 Task: Open a new untitled text file.
Action: Mouse moved to (840, 139)
Screenshot: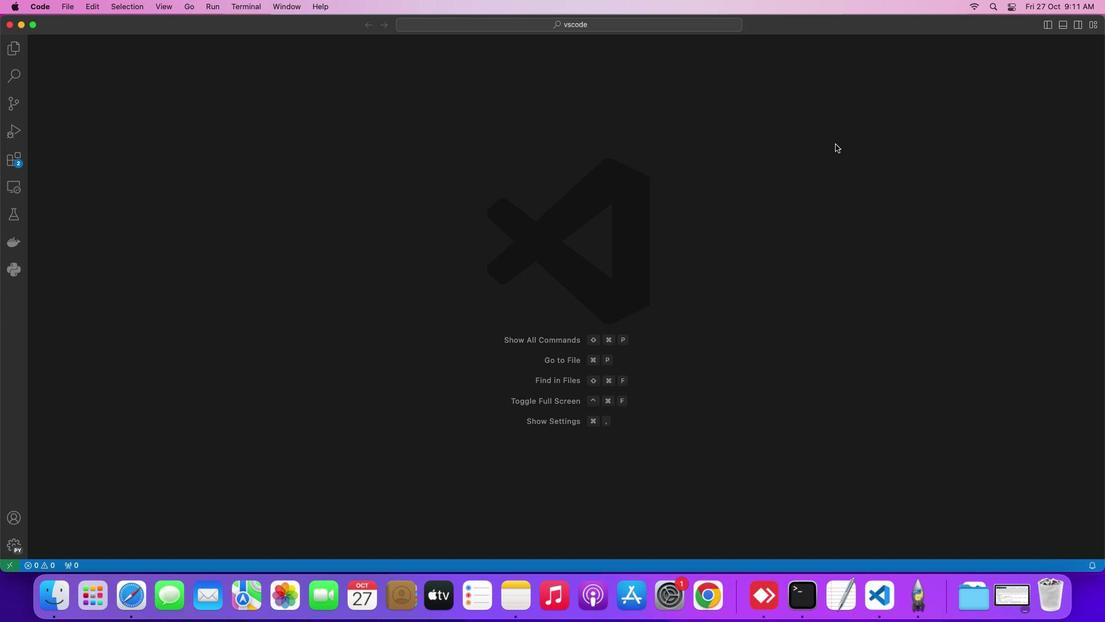 
Action: Mouse pressed left at (840, 139)
Screenshot: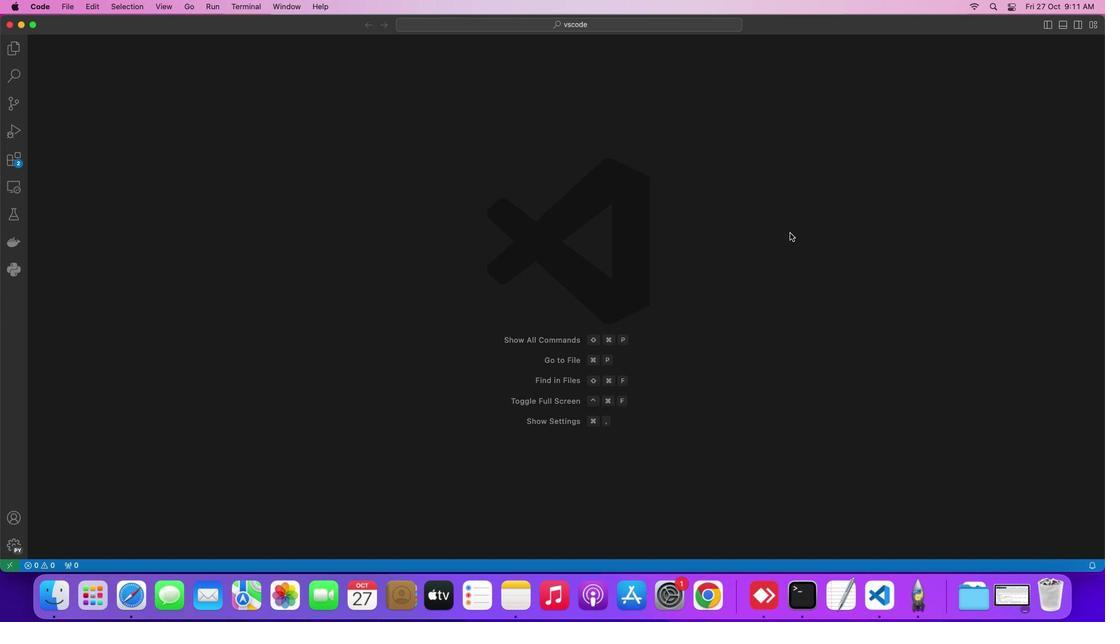 
Action: Mouse moved to (1049, 27)
Screenshot: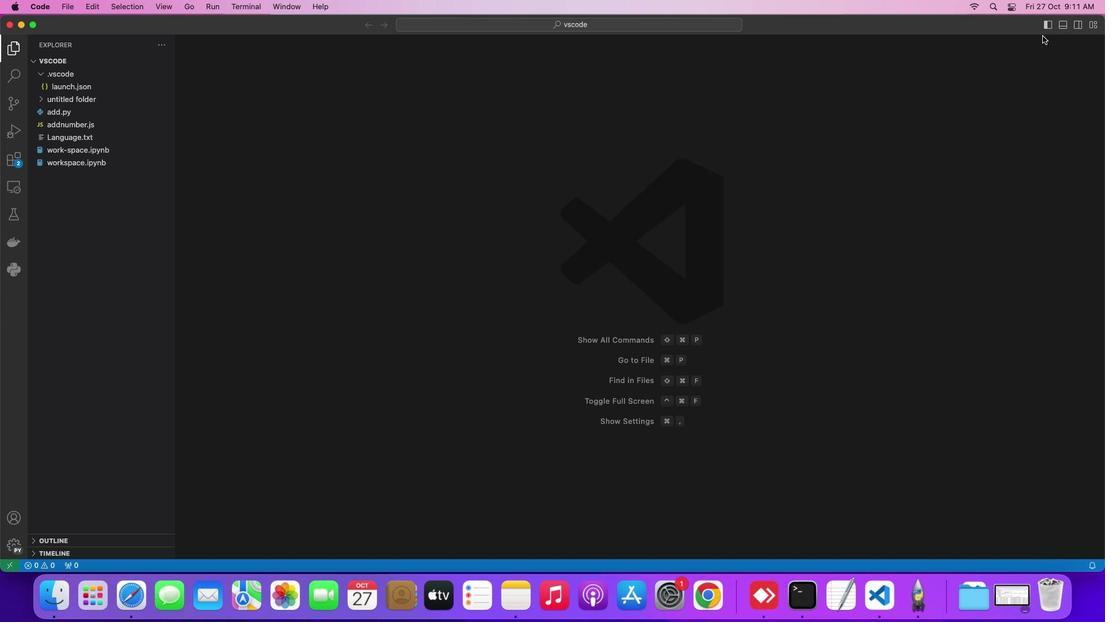 
Action: Mouse pressed left at (1049, 27)
Screenshot: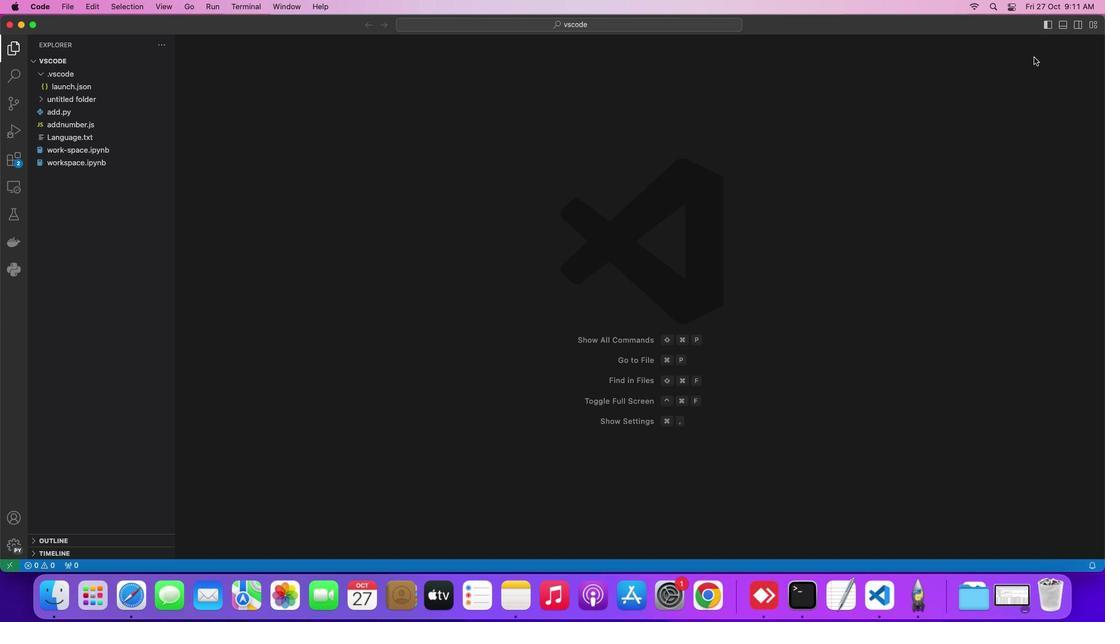 
Action: Mouse moved to (51, 47)
Screenshot: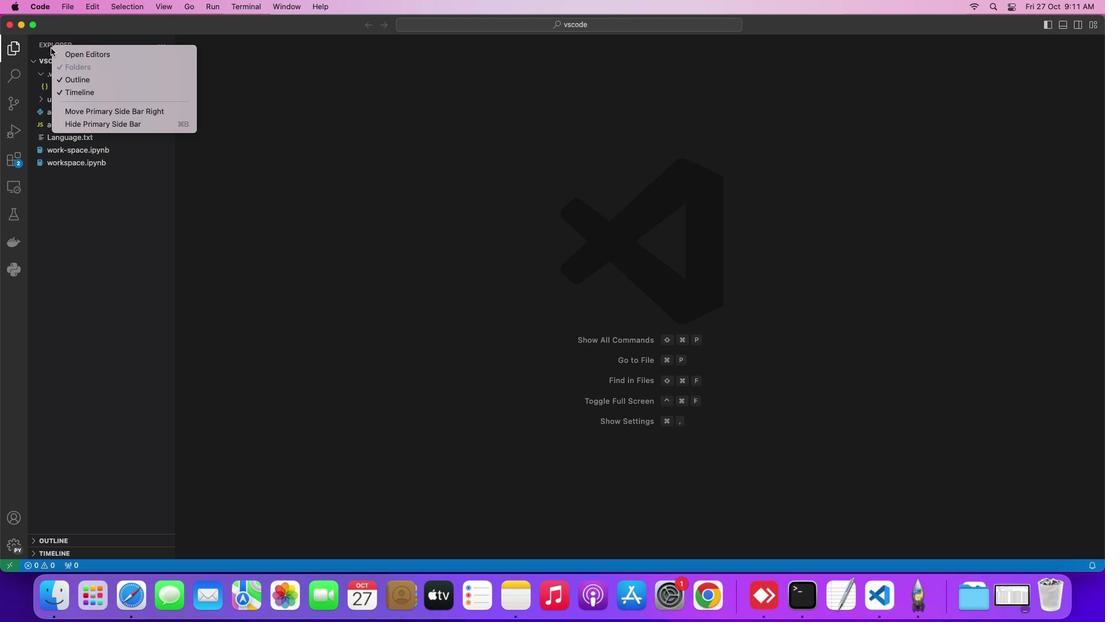 
Action: Mouse pressed right at (51, 47)
Screenshot: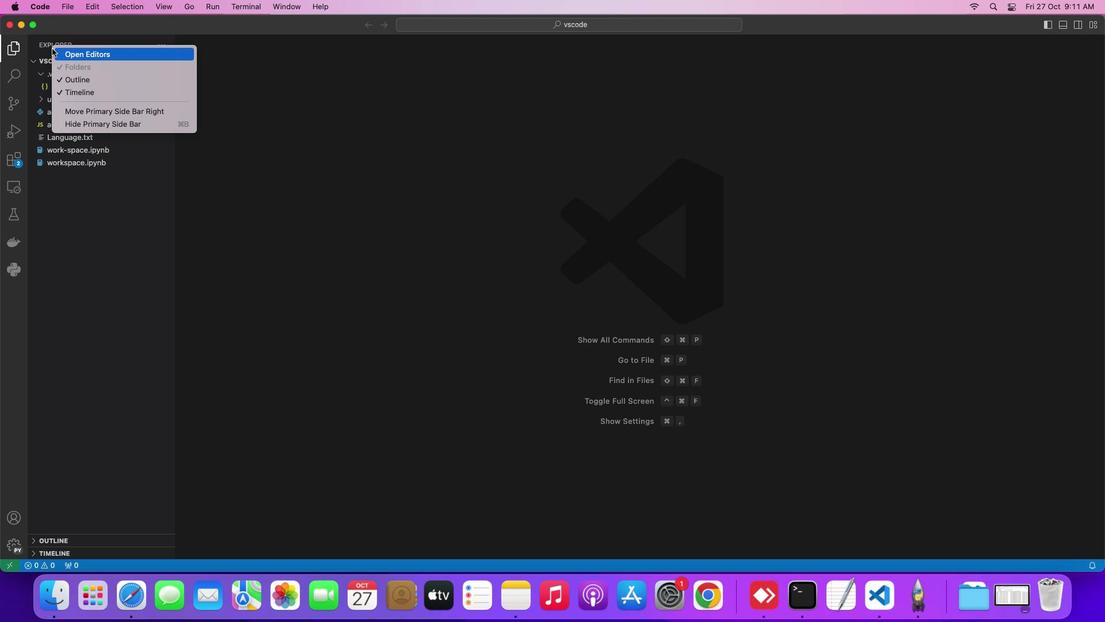 
Action: Mouse moved to (55, 50)
Screenshot: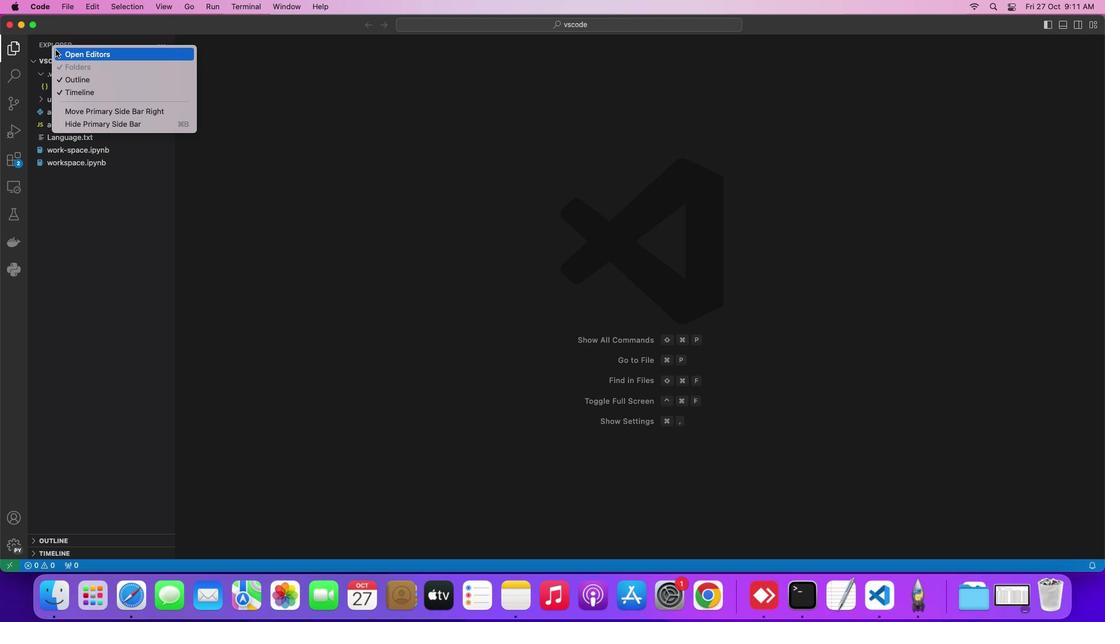 
Action: Mouse pressed left at (55, 50)
Screenshot: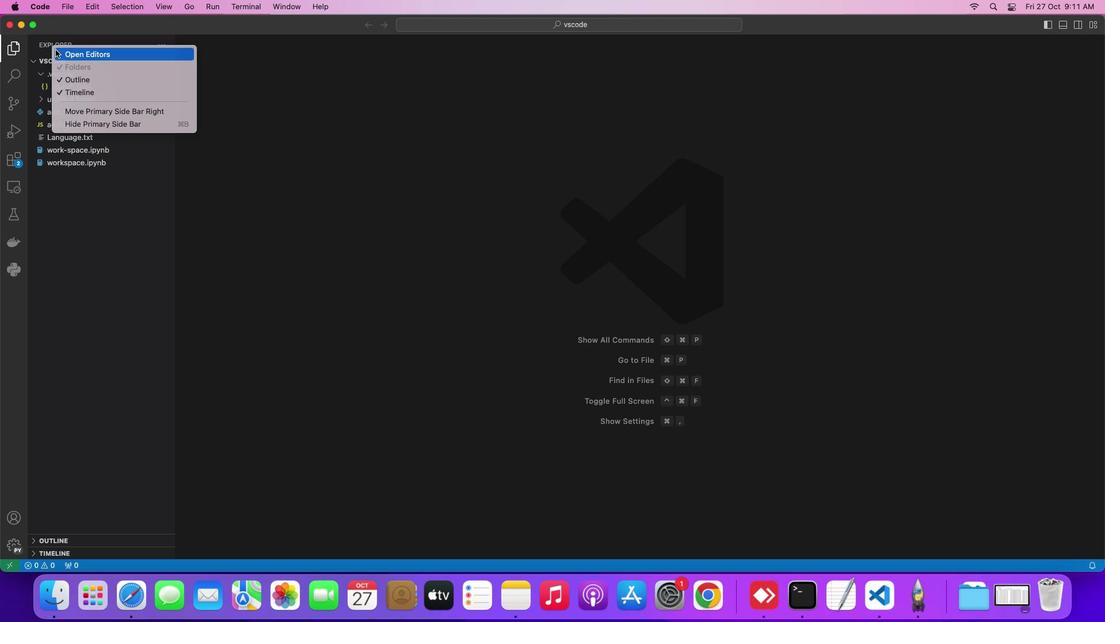 
Action: Mouse moved to (137, 61)
Screenshot: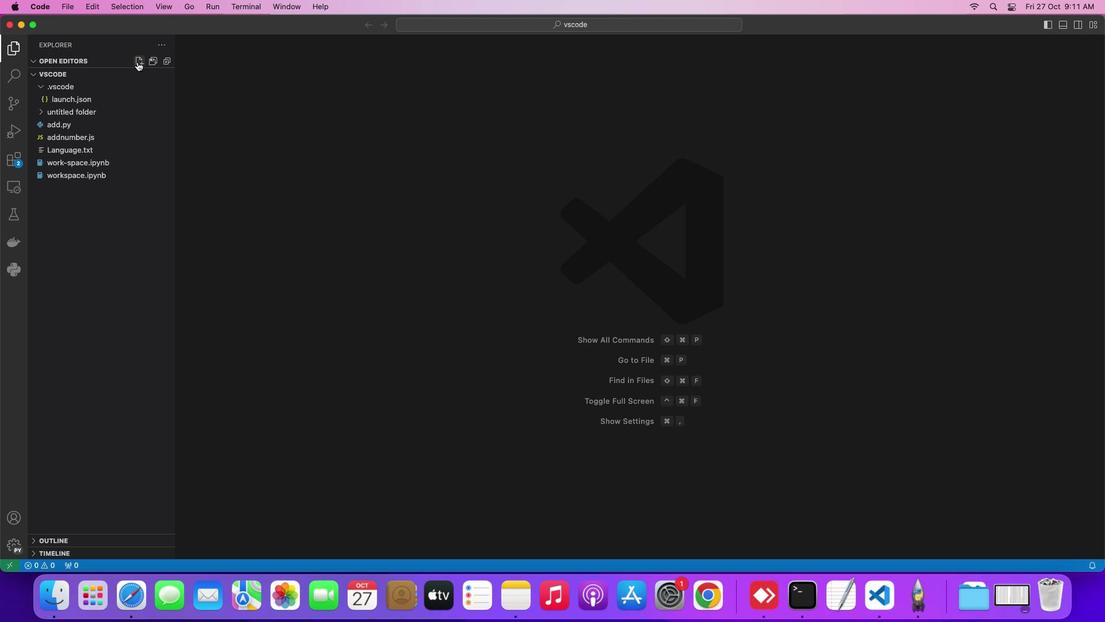 
Action: Mouse pressed left at (137, 61)
Screenshot: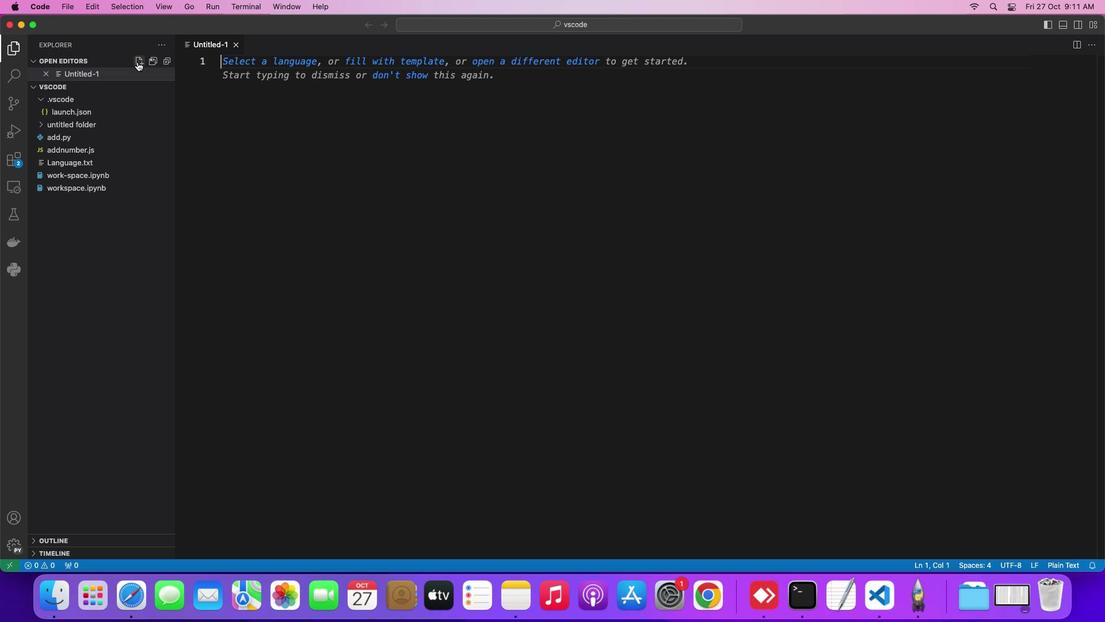 
Action: Mouse moved to (455, 207)
Screenshot: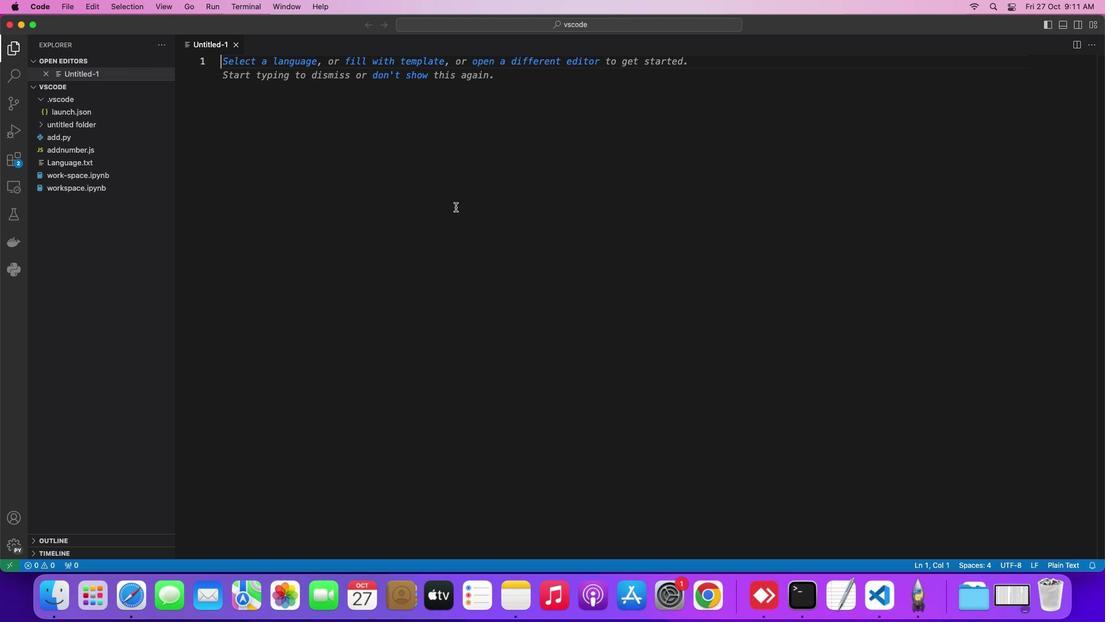 
